 Task: Create in the project AgileCenter and in the Backlog issue 'Create a new online platform for online digital marketing courses with advanced analytics and data visualization features' a child issue 'Big data model bias and fairness remediation', and assign it to team member softage.4@softage.net. Create in the project AgileCenter and in the Backlog issue 'Implement a new cloud-based human resource information system for a company with advanced employee self-service and benefits management features' a child issue 'Kubernetes cluster node and pod monitoring and optimization', and assign it to team member softage.1@softage.net
Action: Mouse moved to (809, 613)
Screenshot: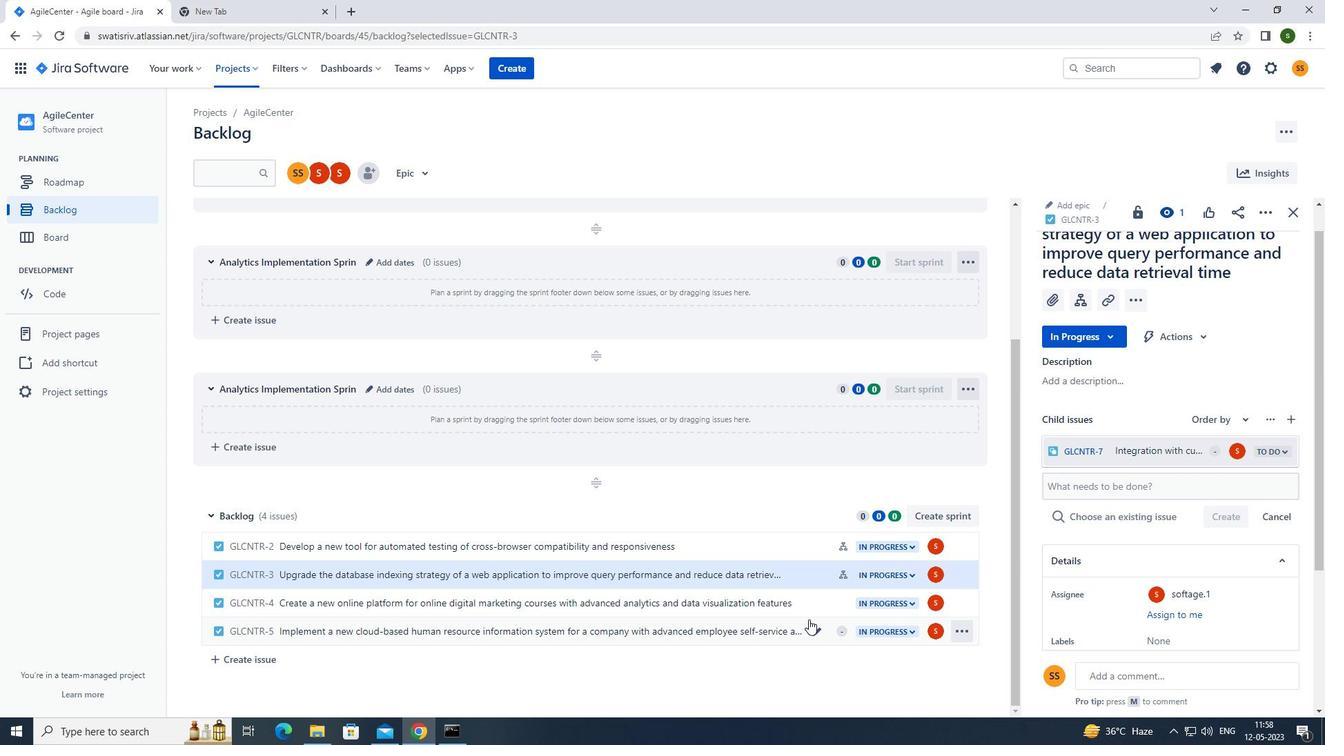 
Action: Mouse pressed left at (809, 613)
Screenshot: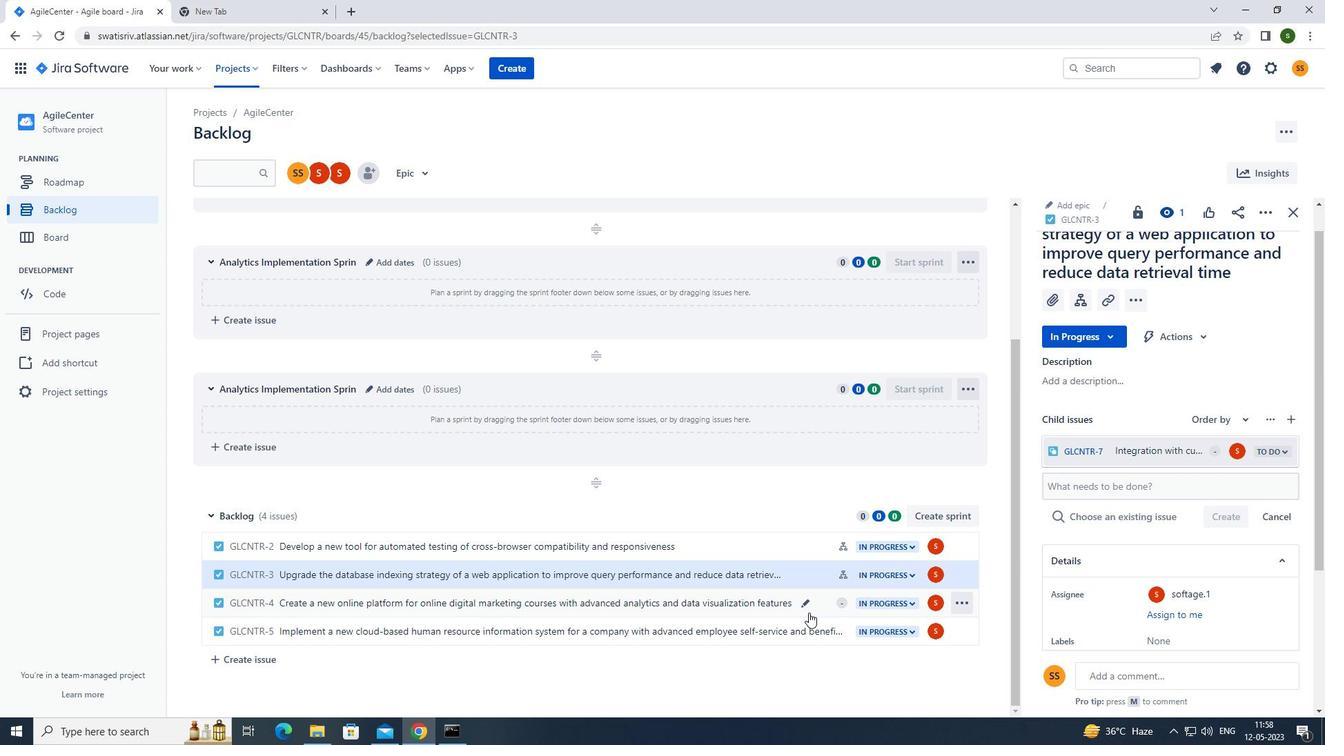 
Action: Mouse moved to (1085, 337)
Screenshot: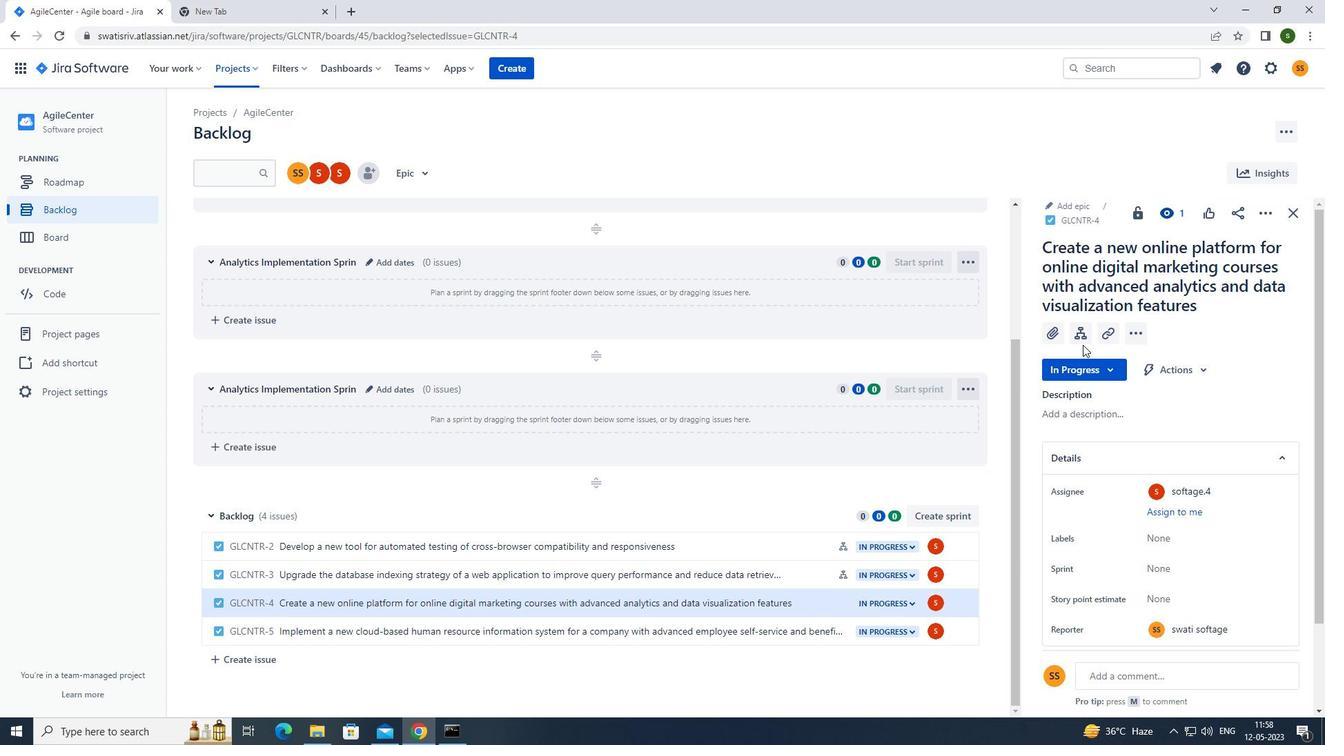 
Action: Mouse pressed left at (1085, 337)
Screenshot: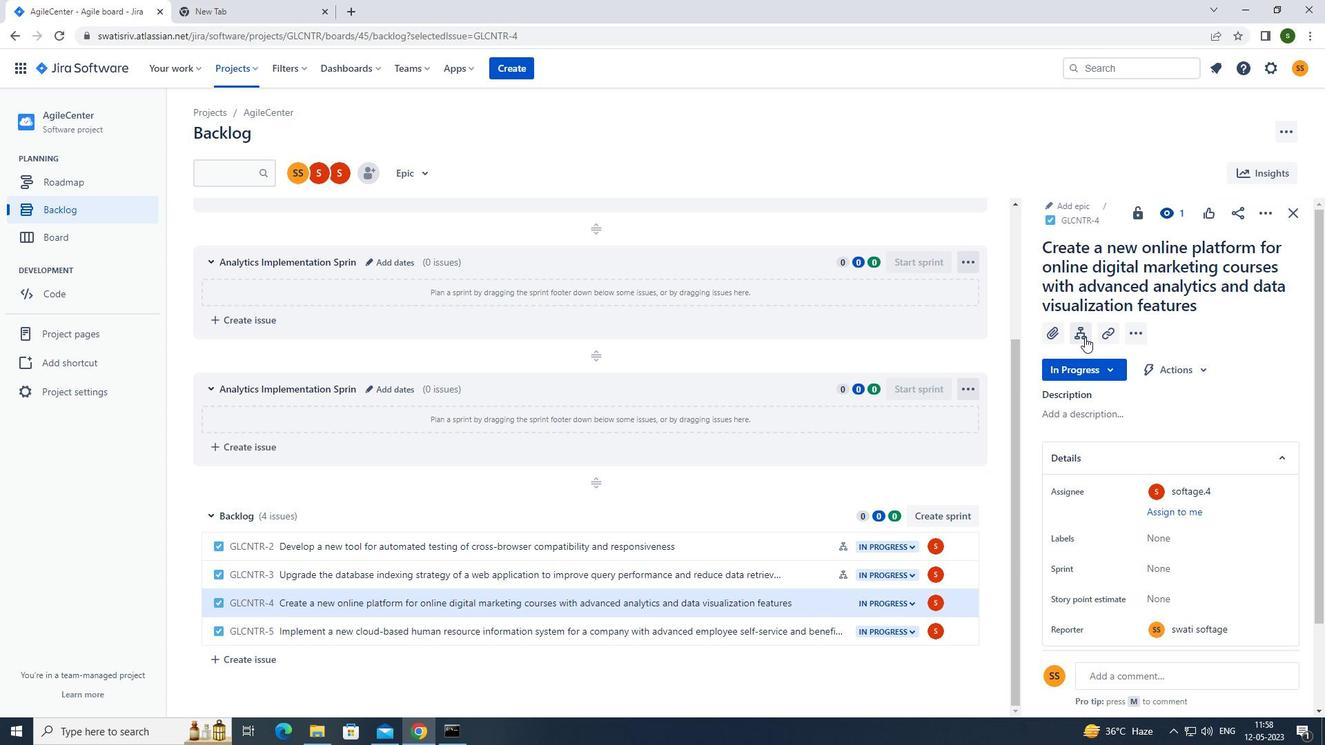 
Action: Mouse moved to (1104, 442)
Screenshot: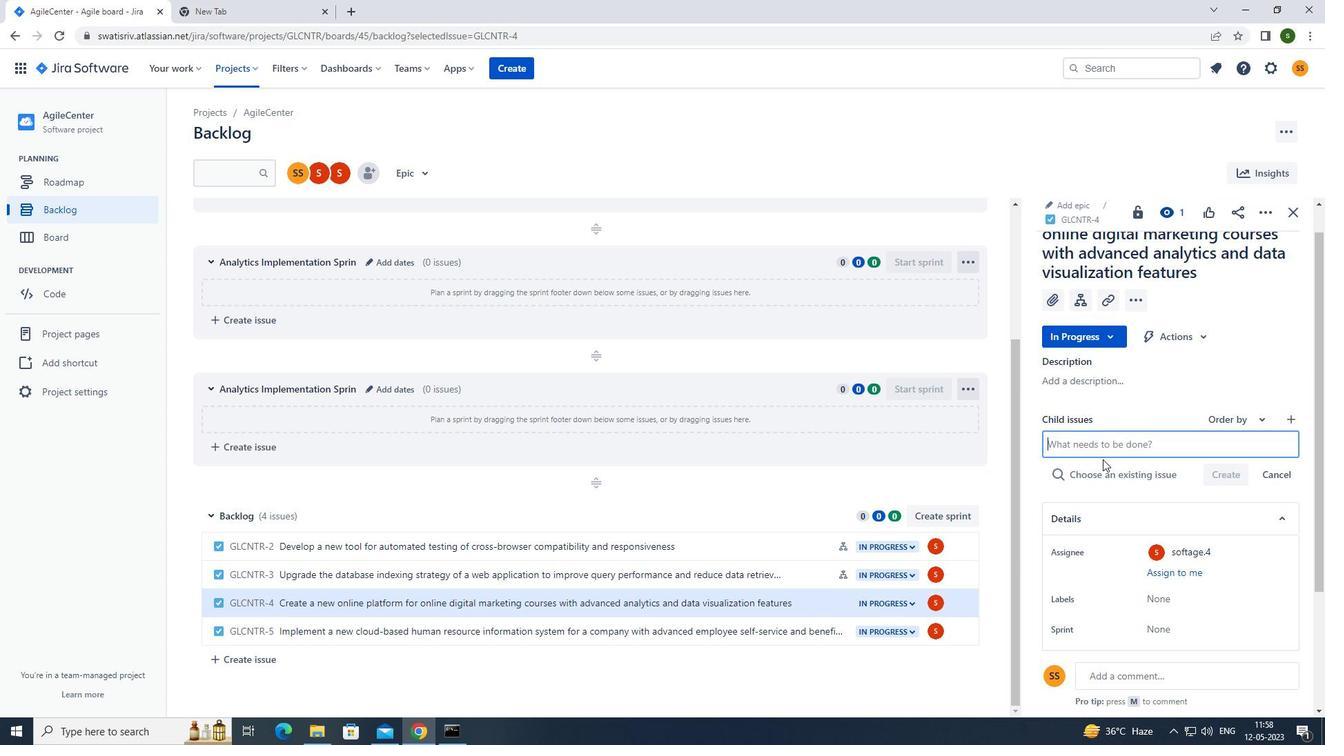 
Action: Mouse pressed left at (1104, 442)
Screenshot: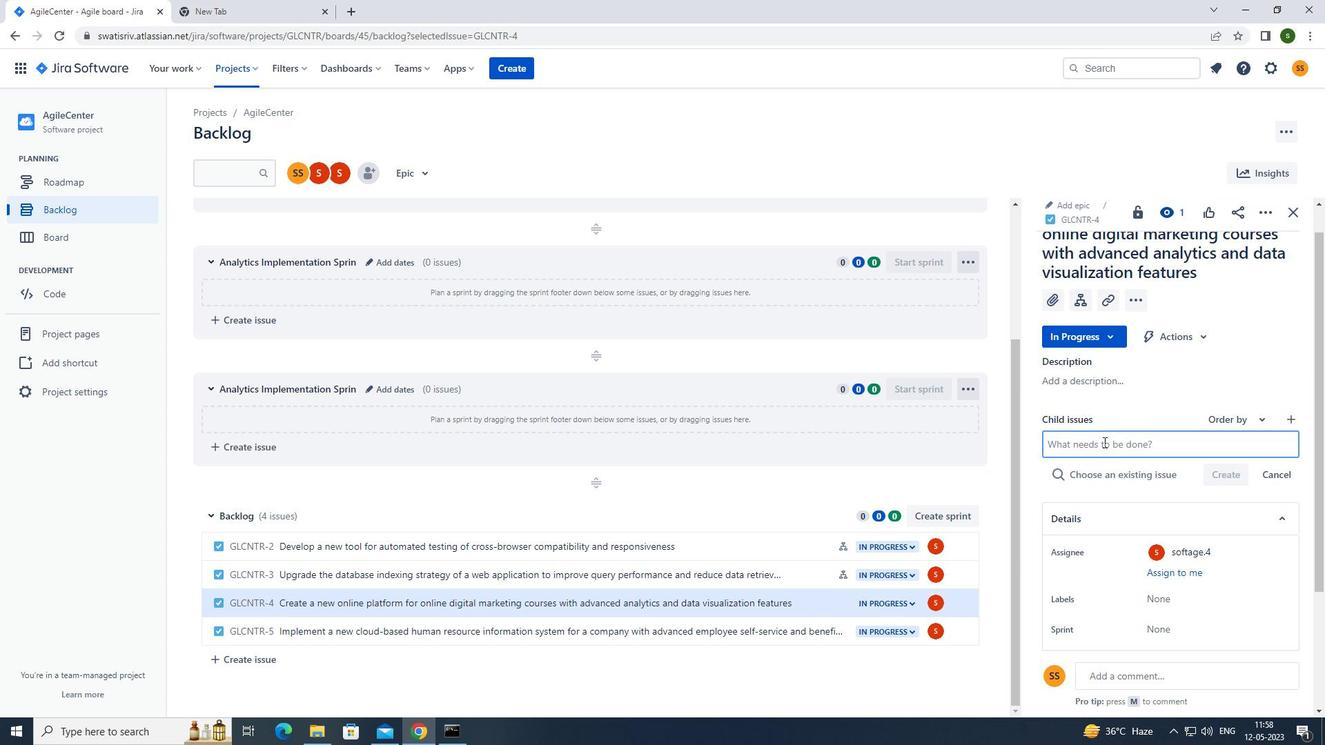 
Action: Mouse moved to (1060, 446)
Screenshot: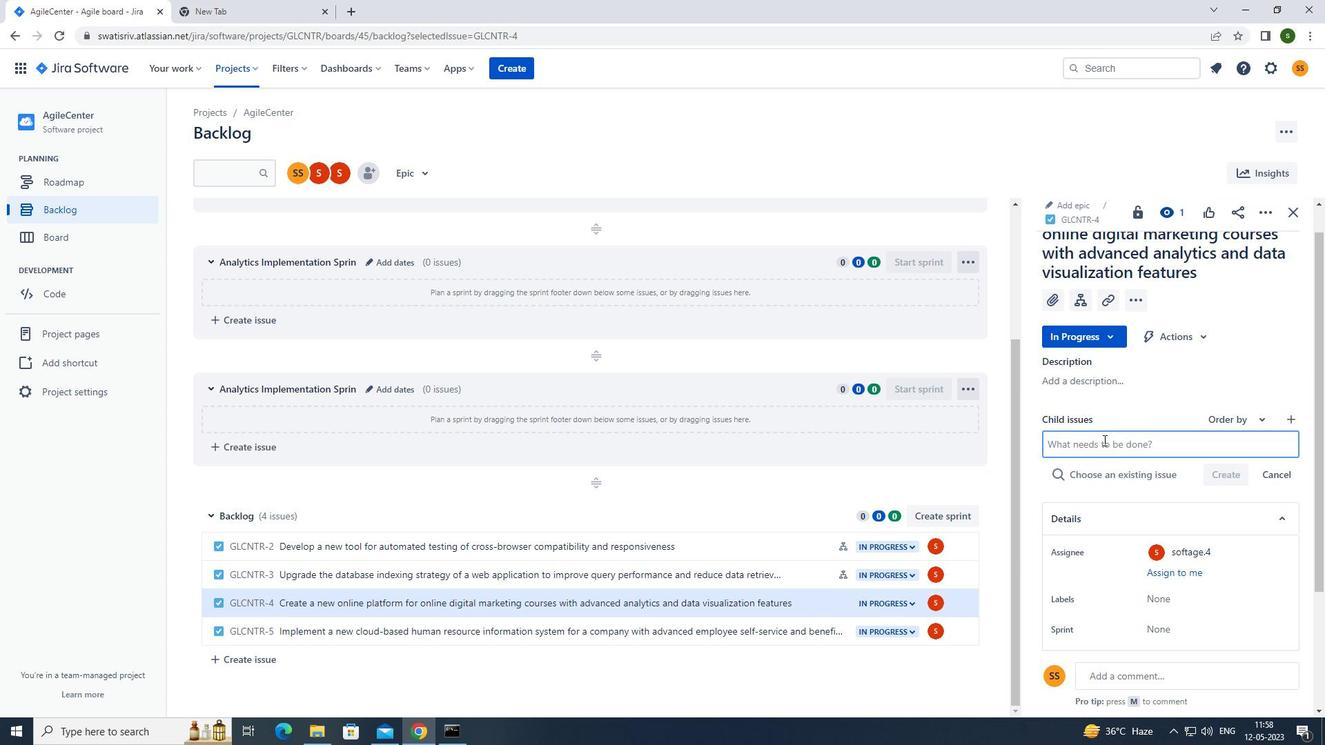
Action: Key pressed <Key.caps_lock>b<Key.caps_lock>ig<Key.space>data<Key.space>model<Key.space>bias<Key.space>and<Key.space>fairness<Key.space>remediation<Key.enter>
Screenshot: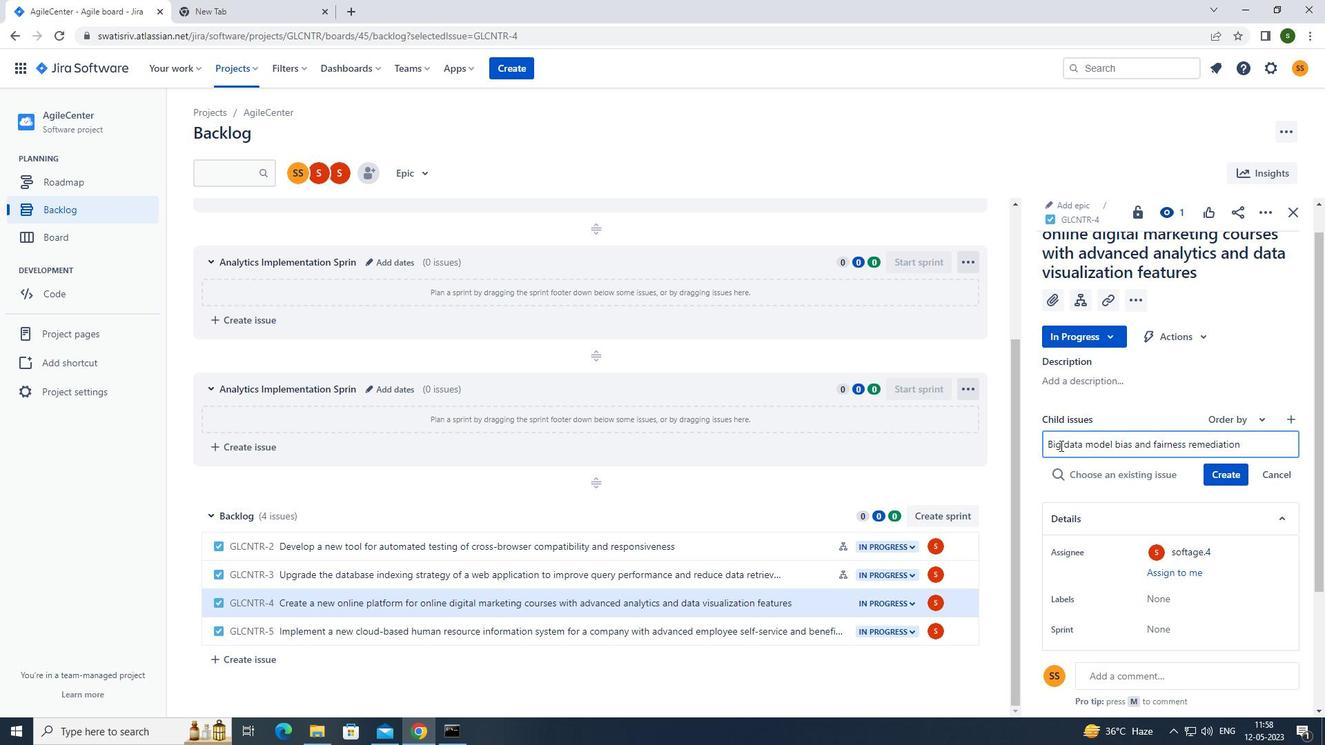 
Action: Mouse moved to (1235, 450)
Screenshot: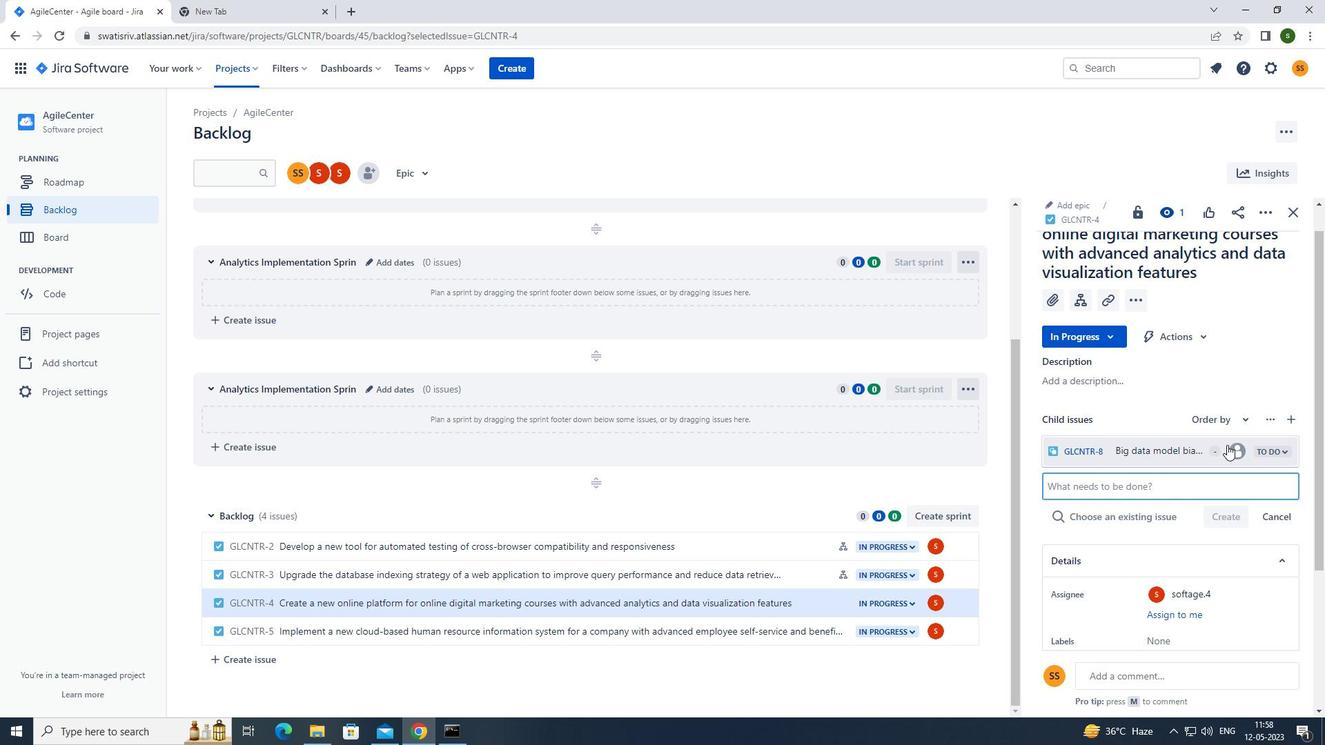 
Action: Mouse pressed left at (1235, 450)
Screenshot: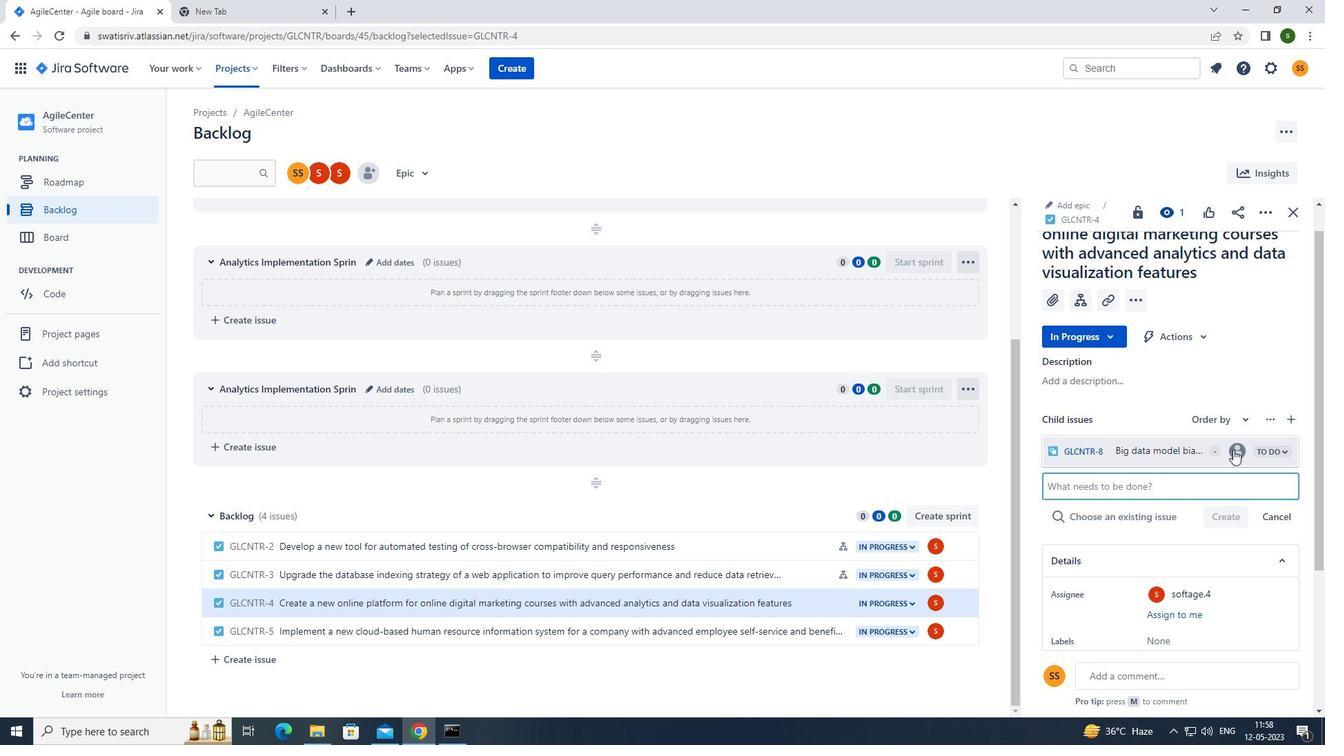 
Action: Mouse moved to (1122, 522)
Screenshot: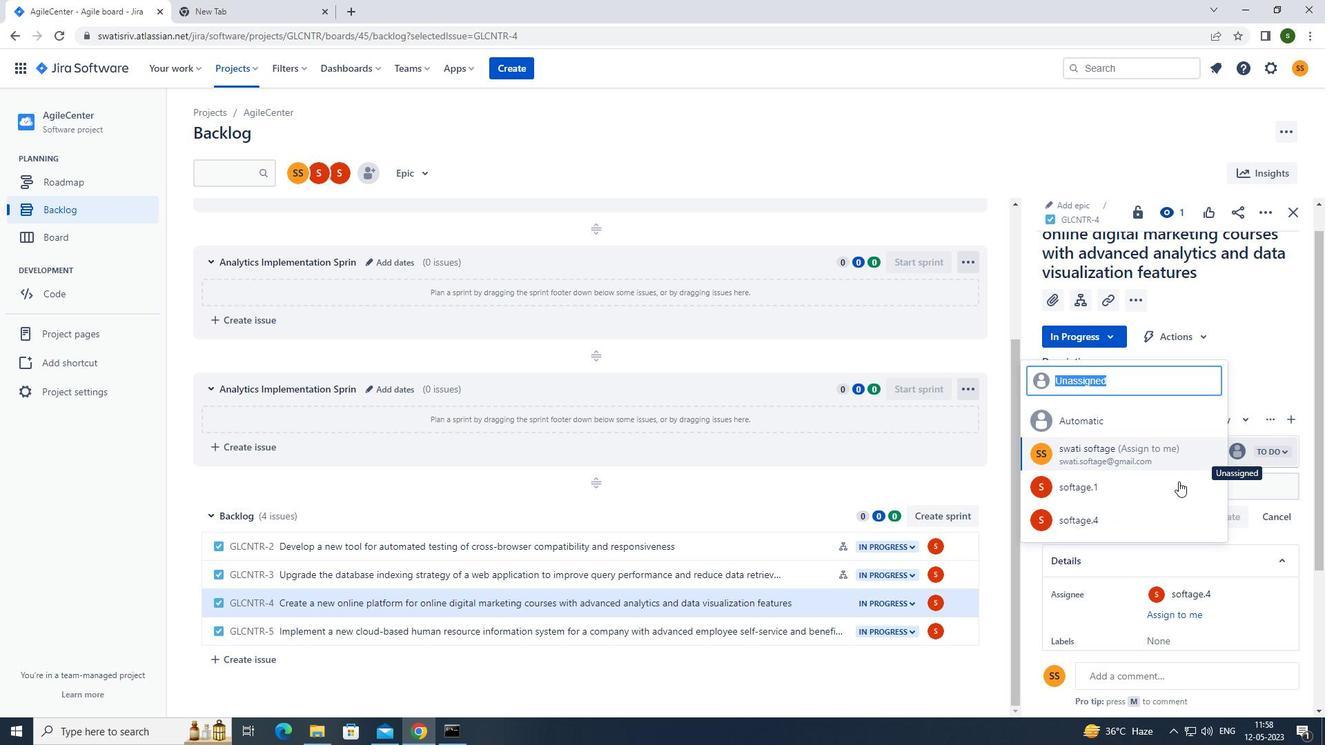 
Action: Mouse pressed left at (1122, 522)
Screenshot: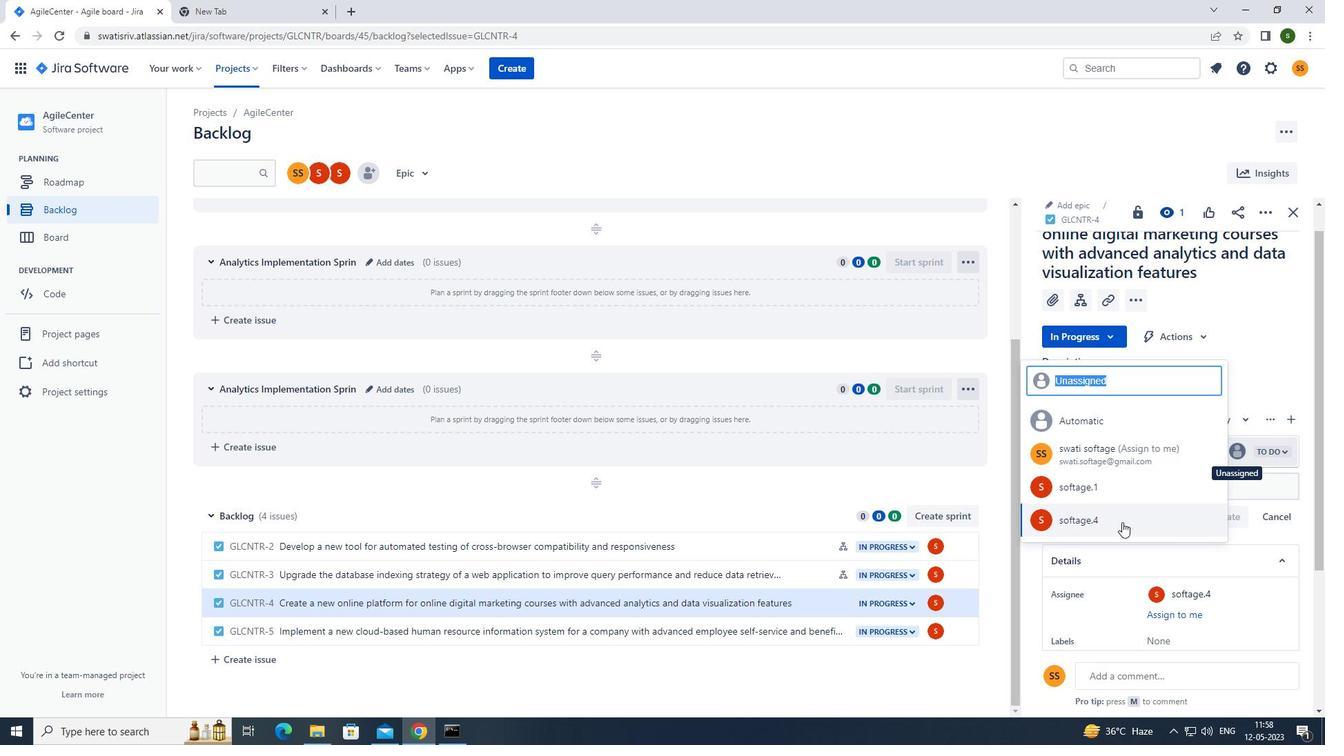 
Action: Mouse moved to (784, 642)
Screenshot: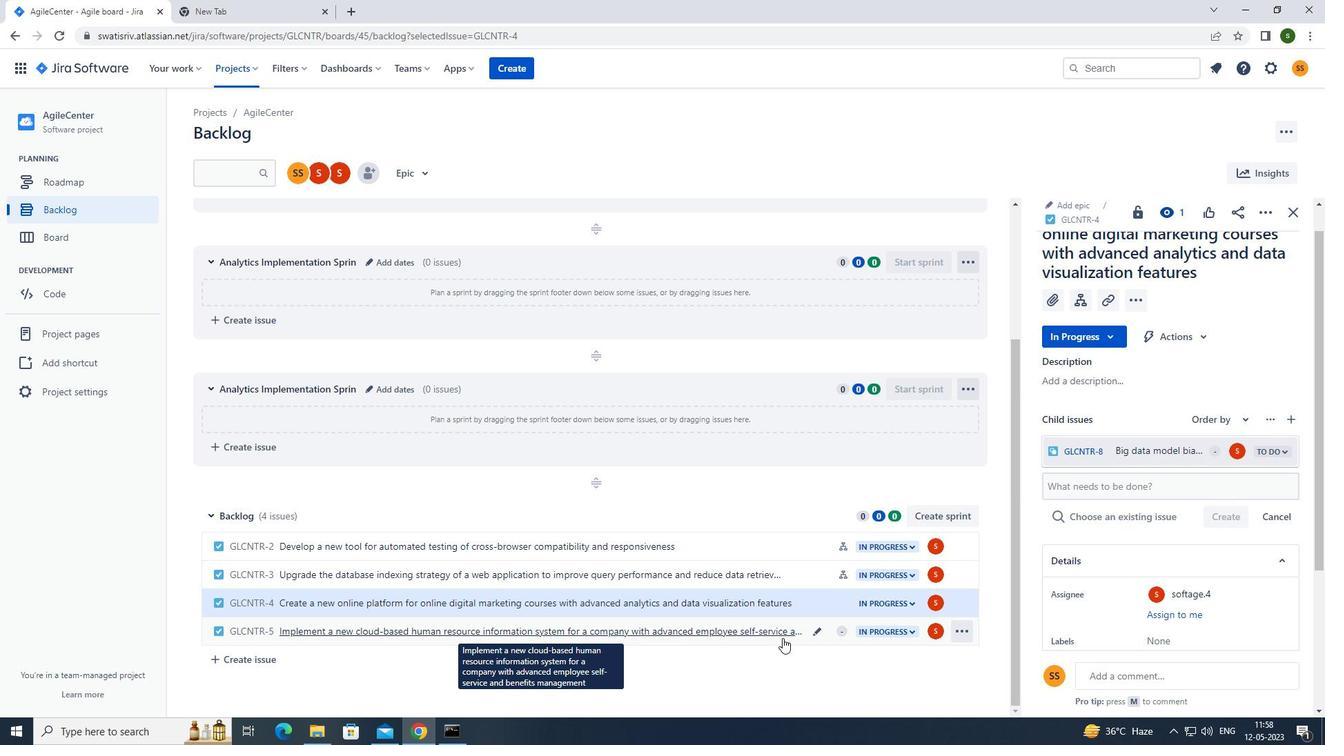 
Action: Mouse pressed left at (784, 642)
Screenshot: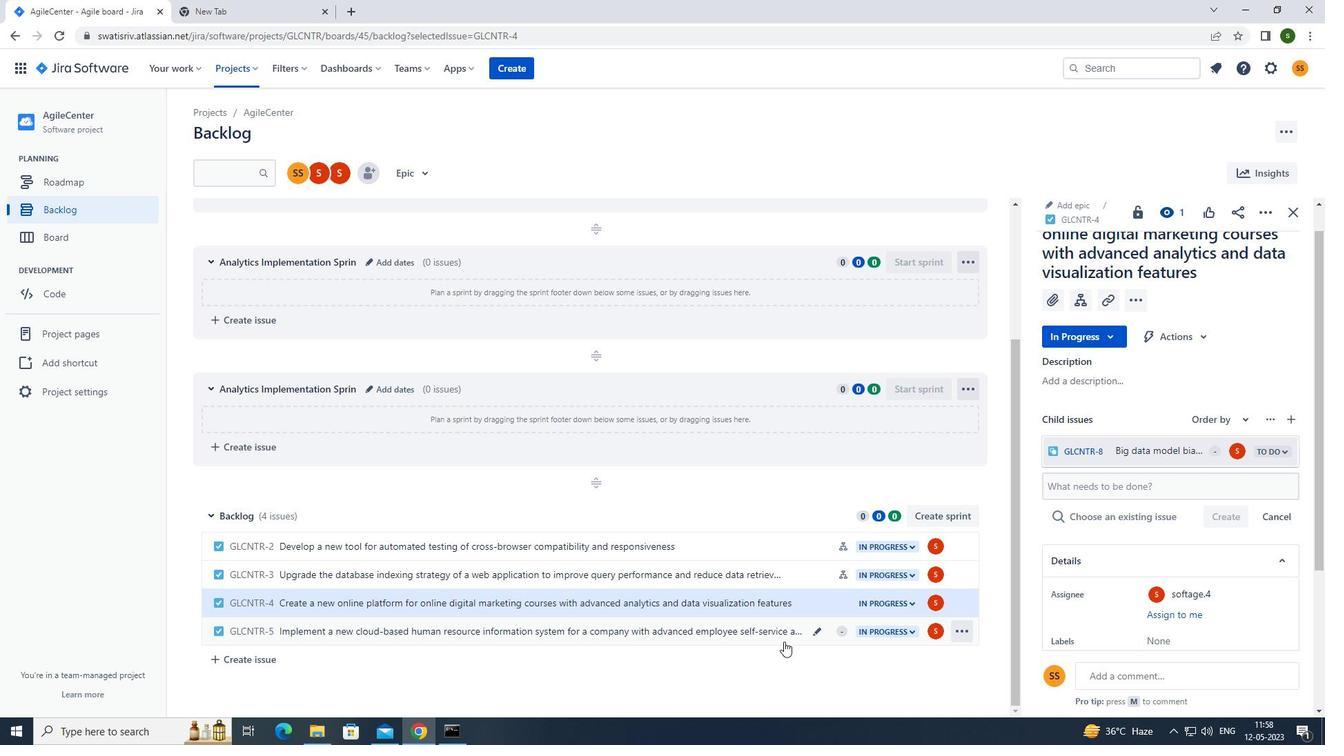 
Action: Mouse moved to (1081, 352)
Screenshot: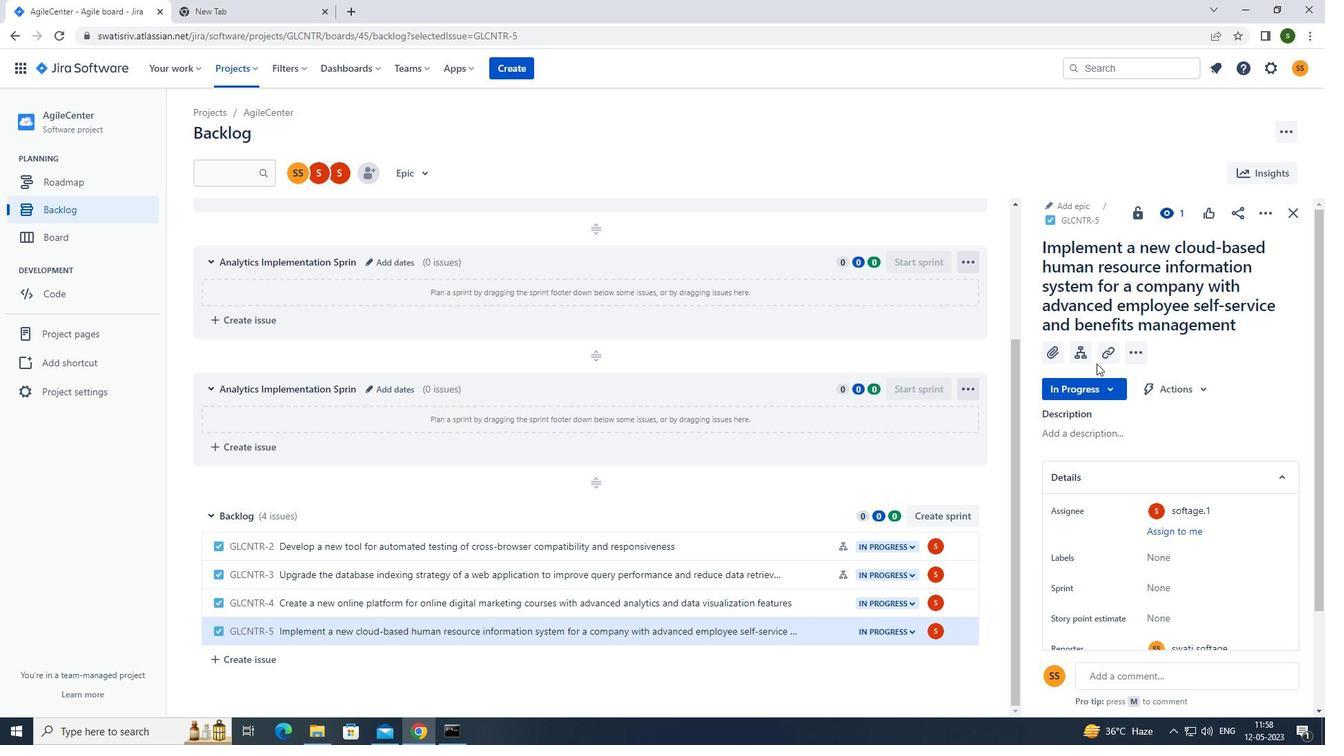 
Action: Mouse pressed left at (1081, 352)
Screenshot: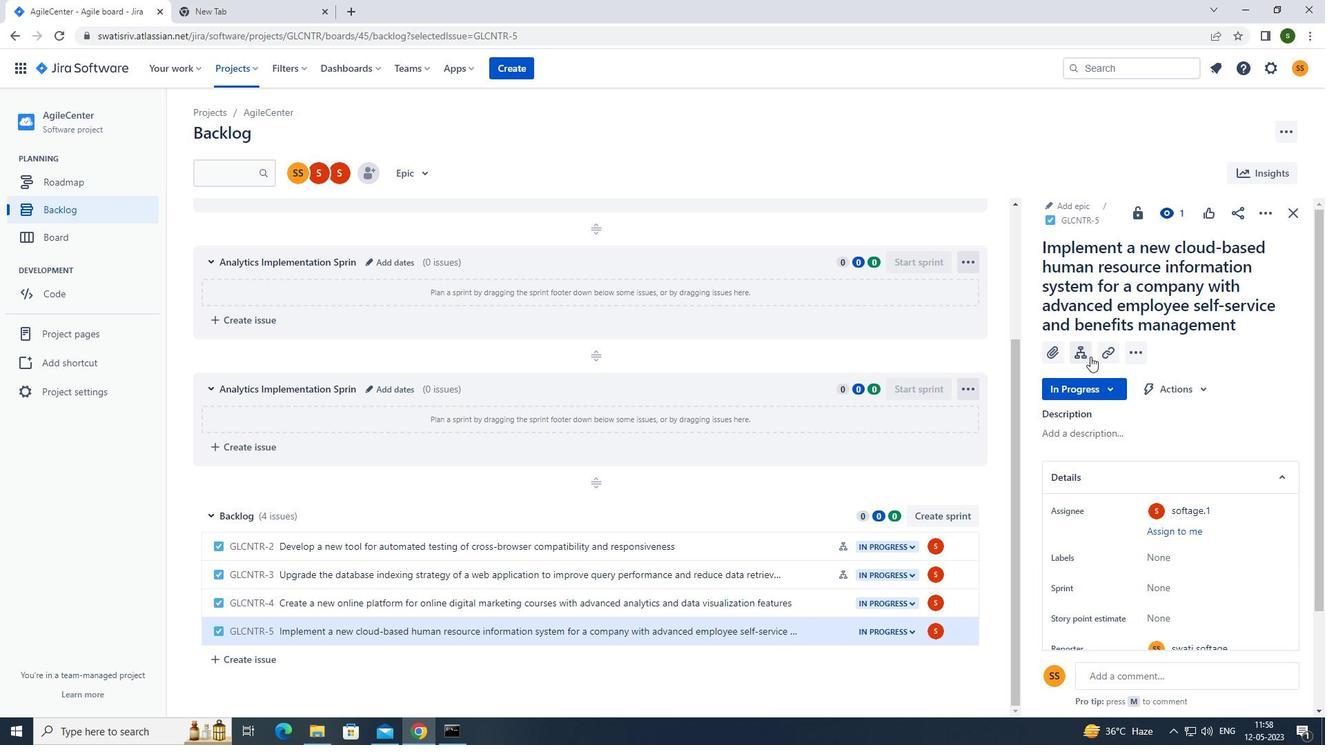 
Action: Mouse moved to (1042, 454)
Screenshot: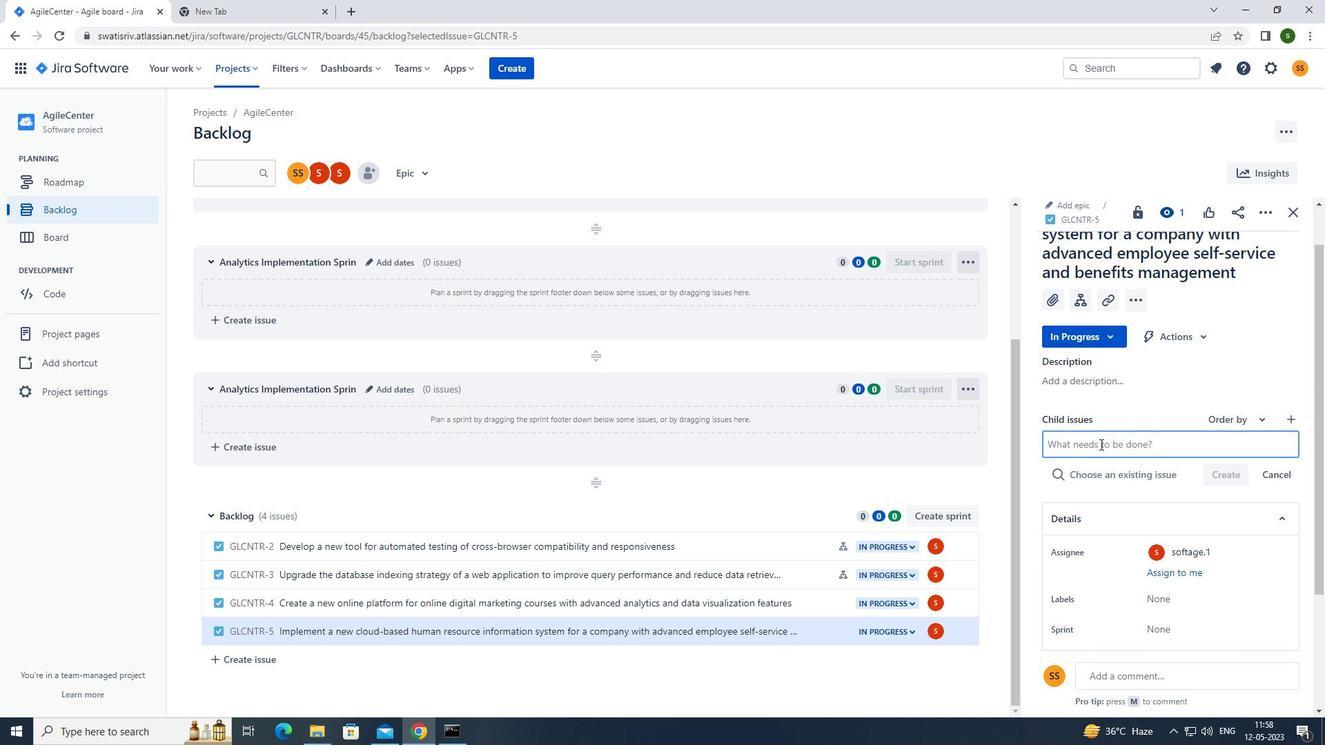 
Action: Key pressed <Key.caps_lock>k<Key.caps_lock>ubernetes<Key.space>cluster<Key.space>node<Key.space>and<Key.space>pod<Key.space>mont<Key.backspace>itoring<Key.space>and<Key.space>optimization<Key.enter>
Screenshot: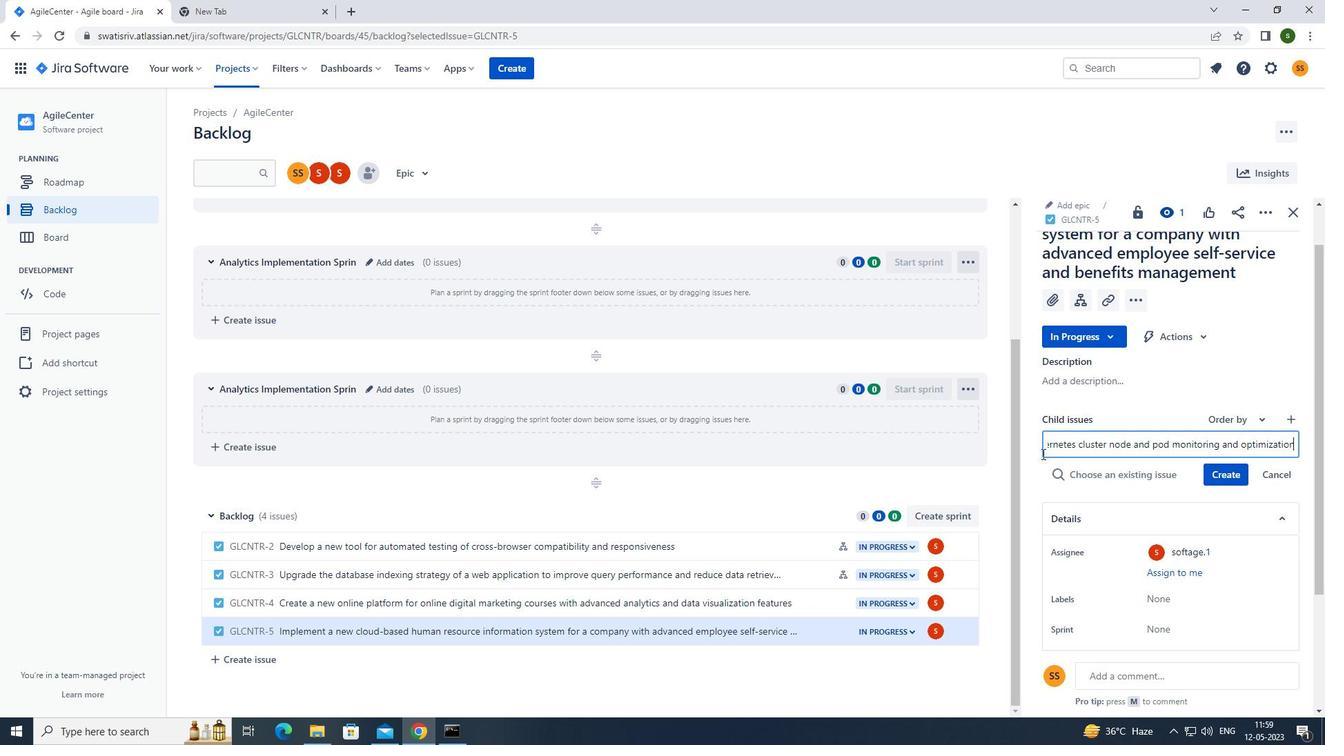 
Action: Mouse moved to (1234, 448)
Screenshot: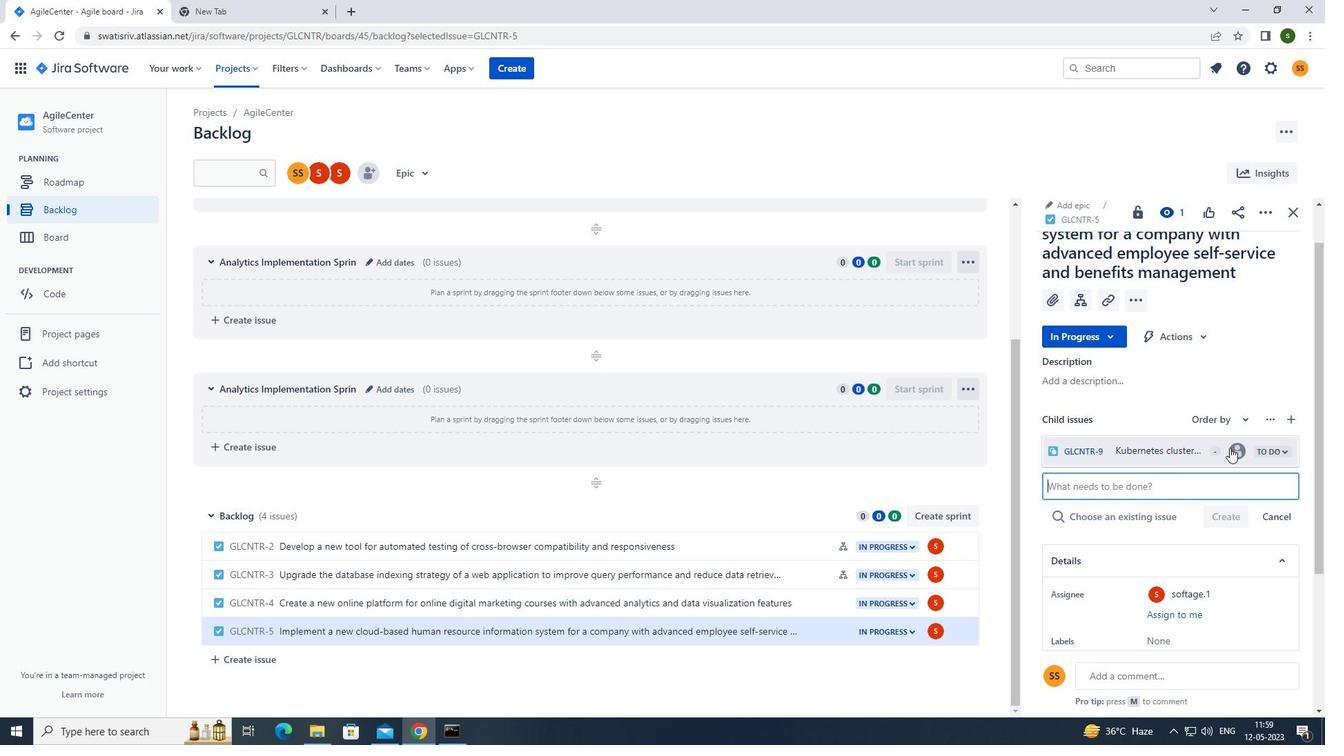 
Action: Mouse pressed left at (1234, 448)
Screenshot: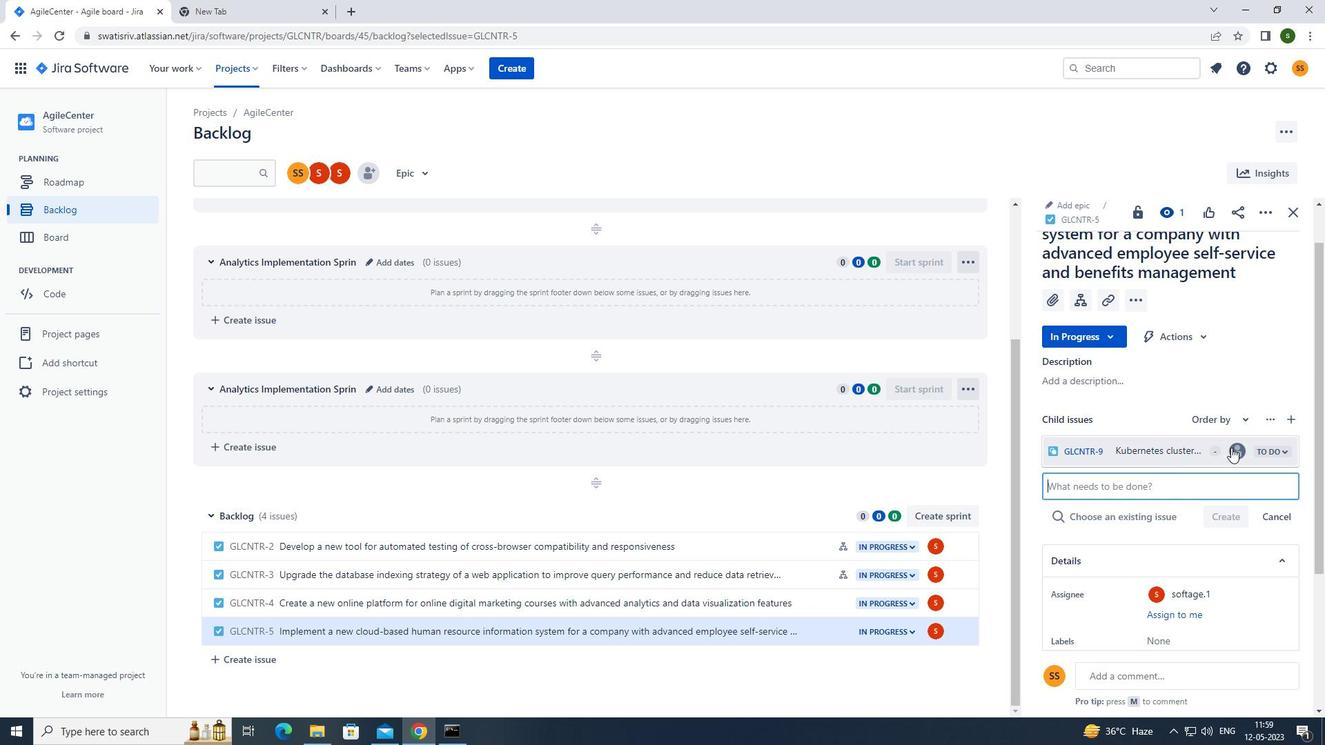 
Action: Mouse moved to (1136, 483)
Screenshot: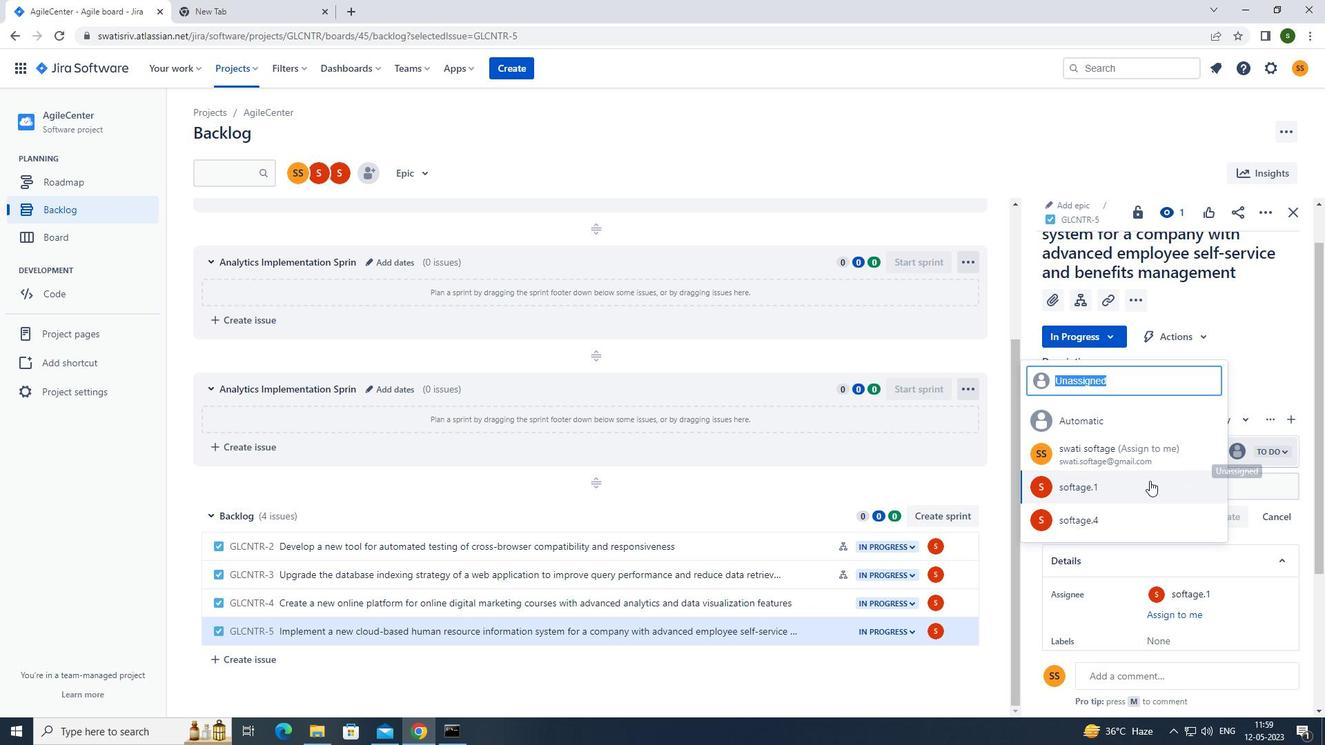 
Action: Mouse pressed left at (1136, 483)
Screenshot: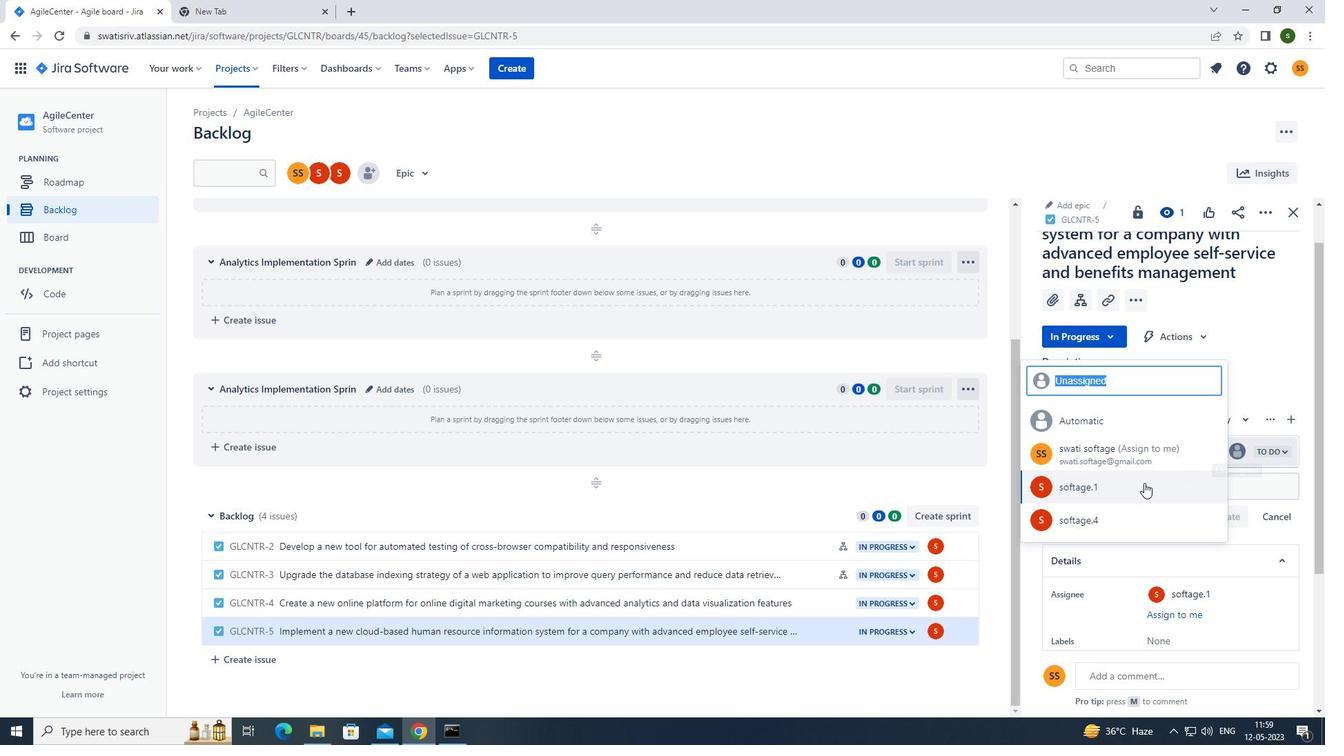 
Action: Mouse moved to (984, 485)
Screenshot: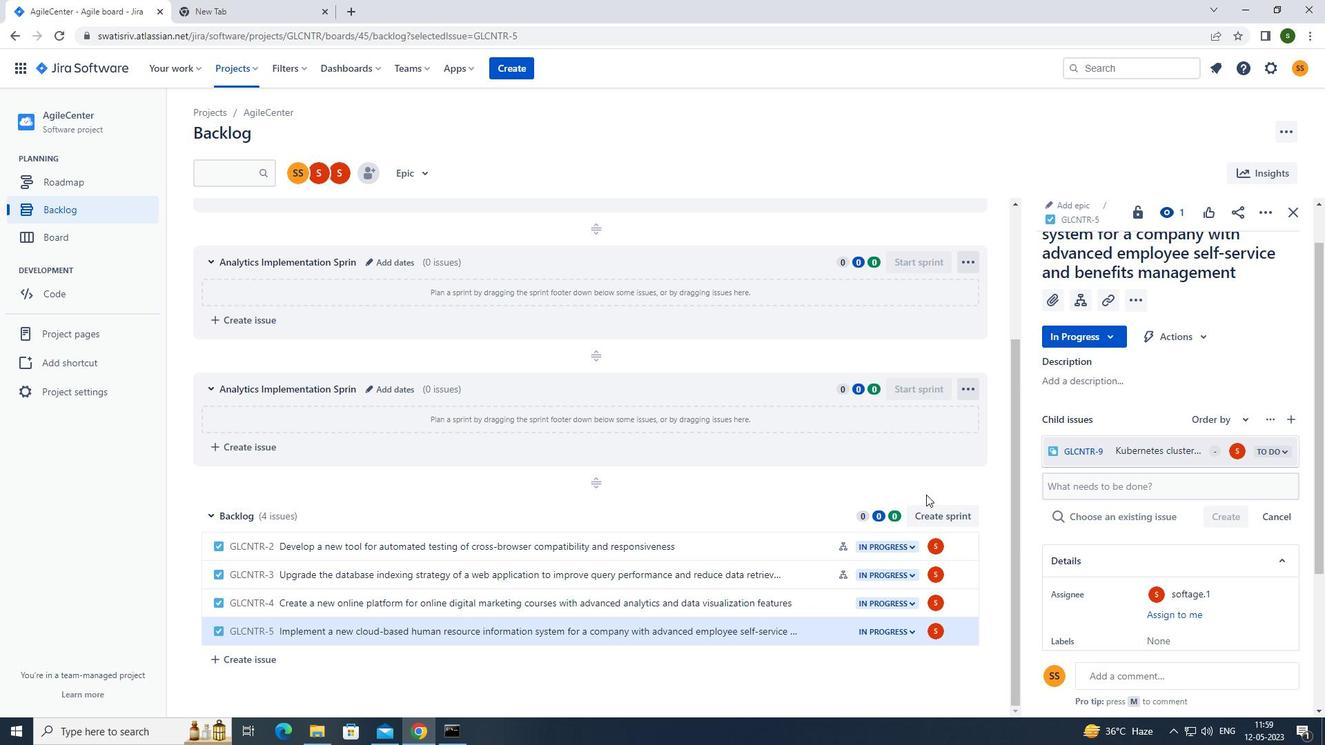 
